 Task: On the page apply a layout different first page.
Action: Mouse moved to (167, 71)
Screenshot: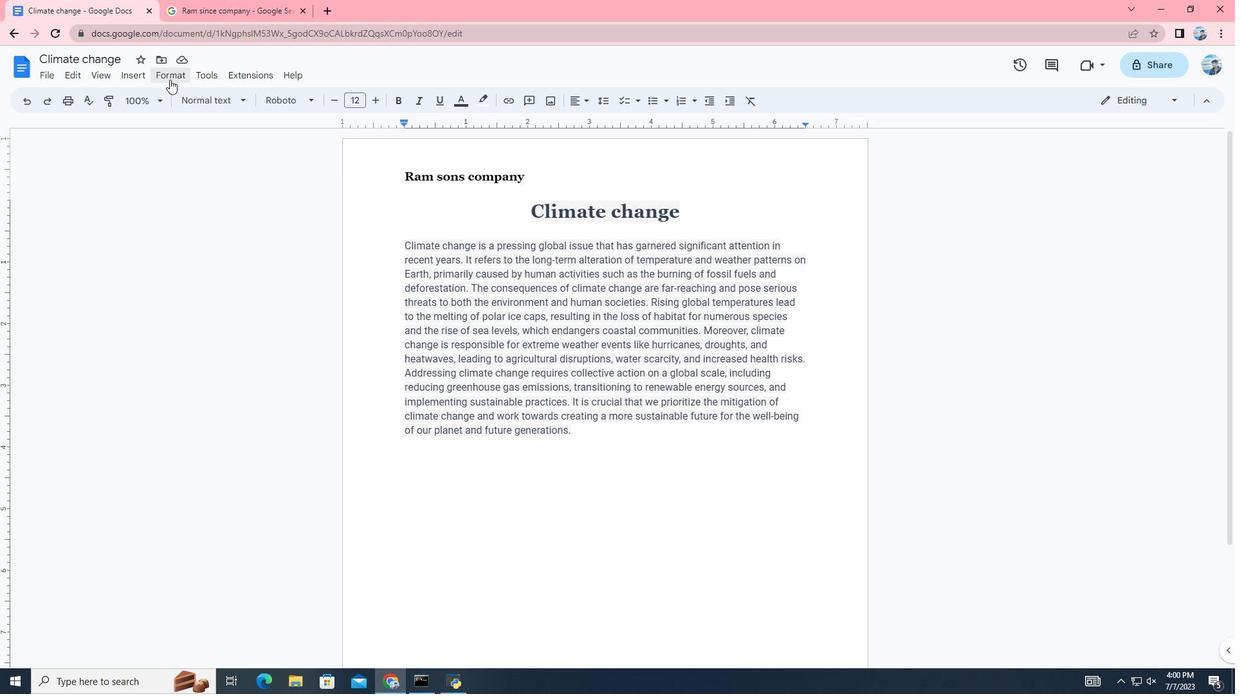 
Action: Mouse pressed left at (167, 71)
Screenshot: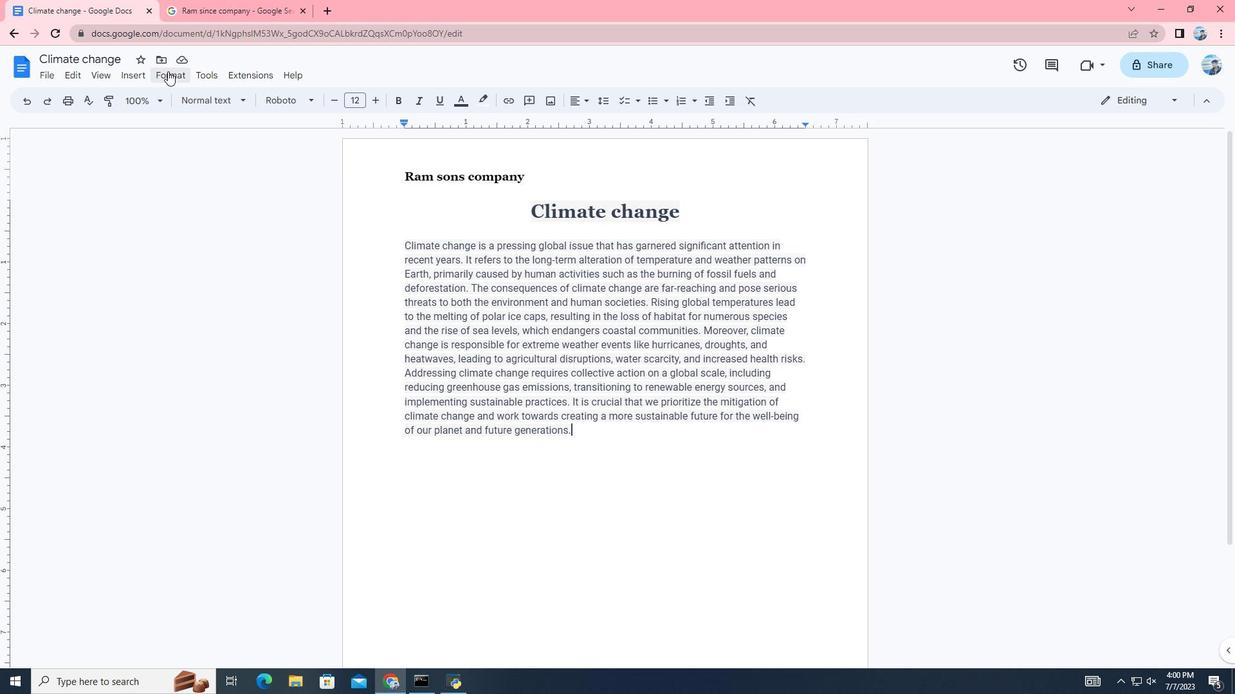 
Action: Mouse moved to (268, 229)
Screenshot: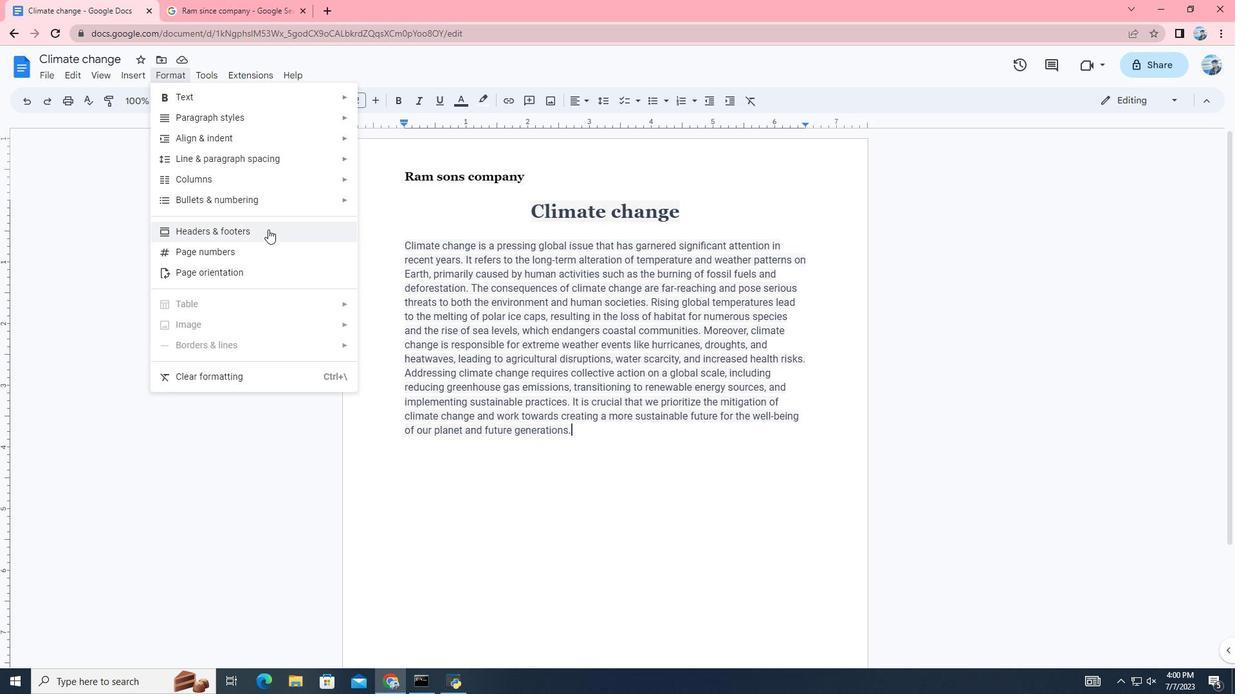
Action: Mouse pressed left at (268, 229)
Screenshot: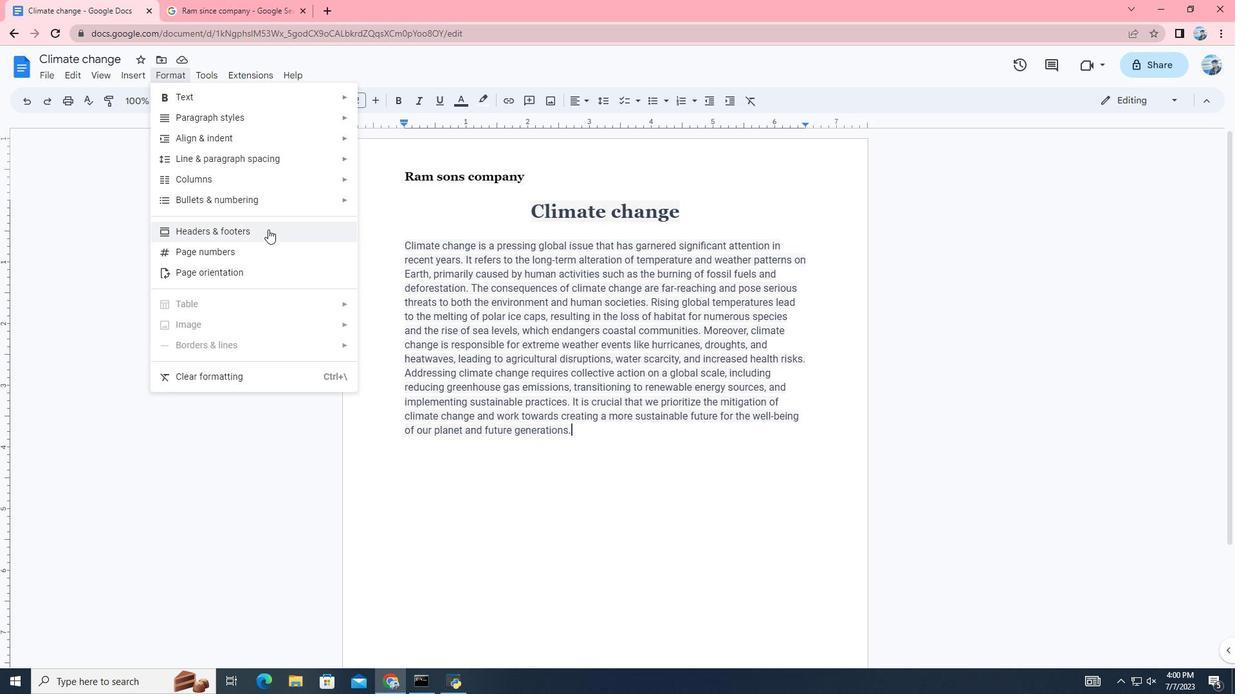 
Action: Mouse moved to (526, 392)
Screenshot: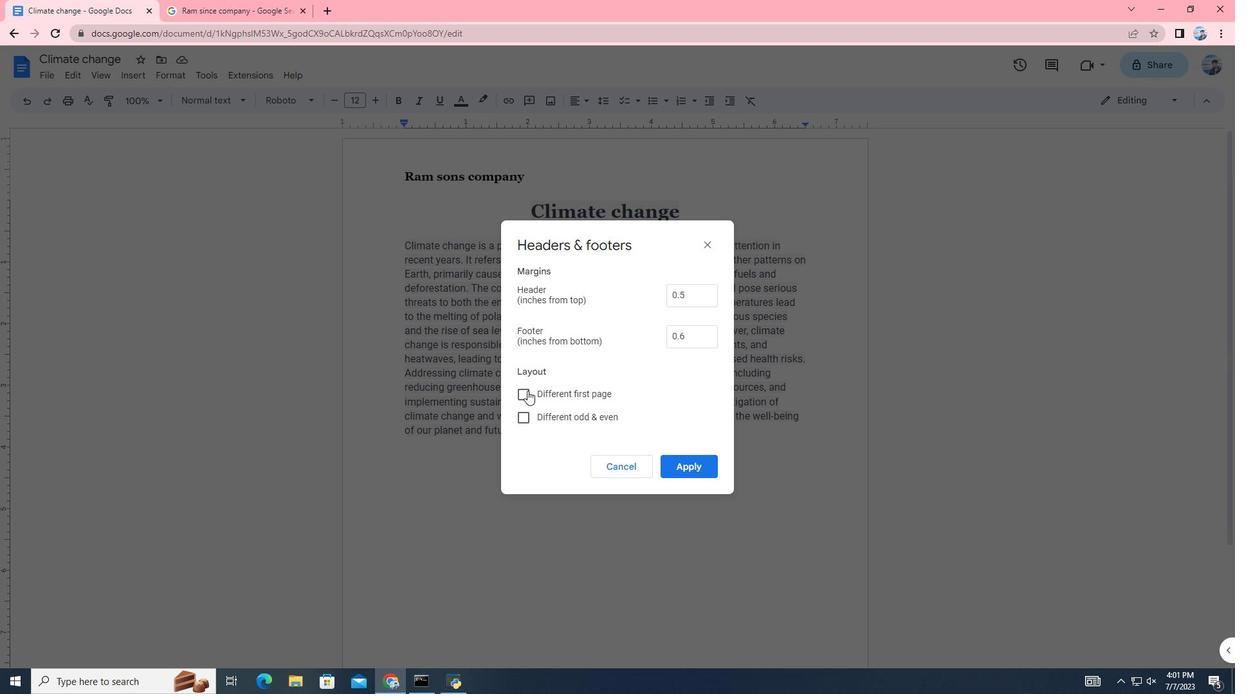 
Action: Mouse pressed left at (526, 392)
Screenshot: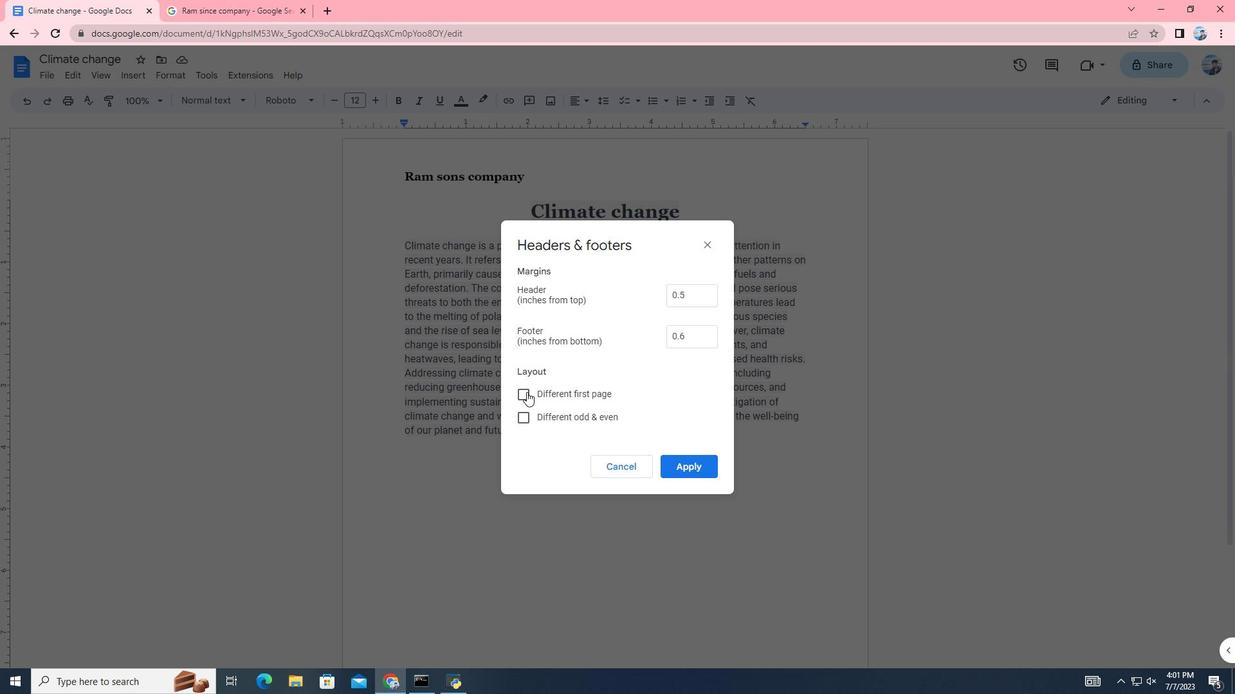 
Action: Mouse moved to (685, 470)
Screenshot: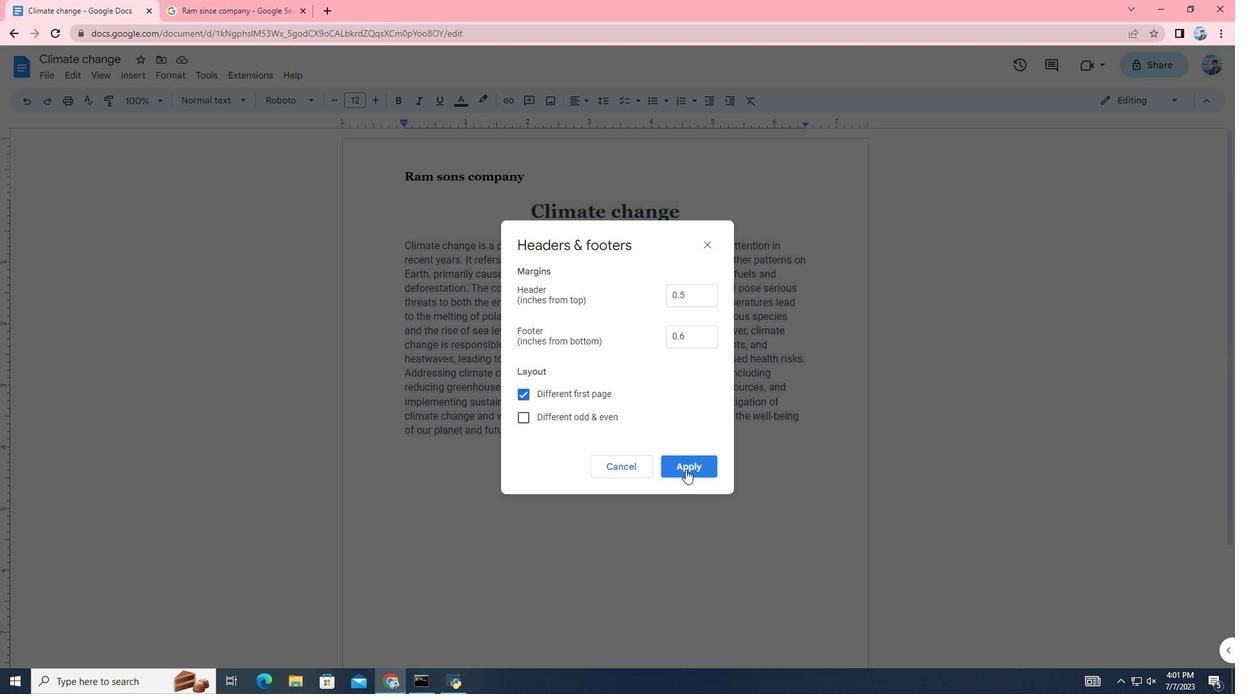 
Action: Mouse pressed left at (685, 470)
Screenshot: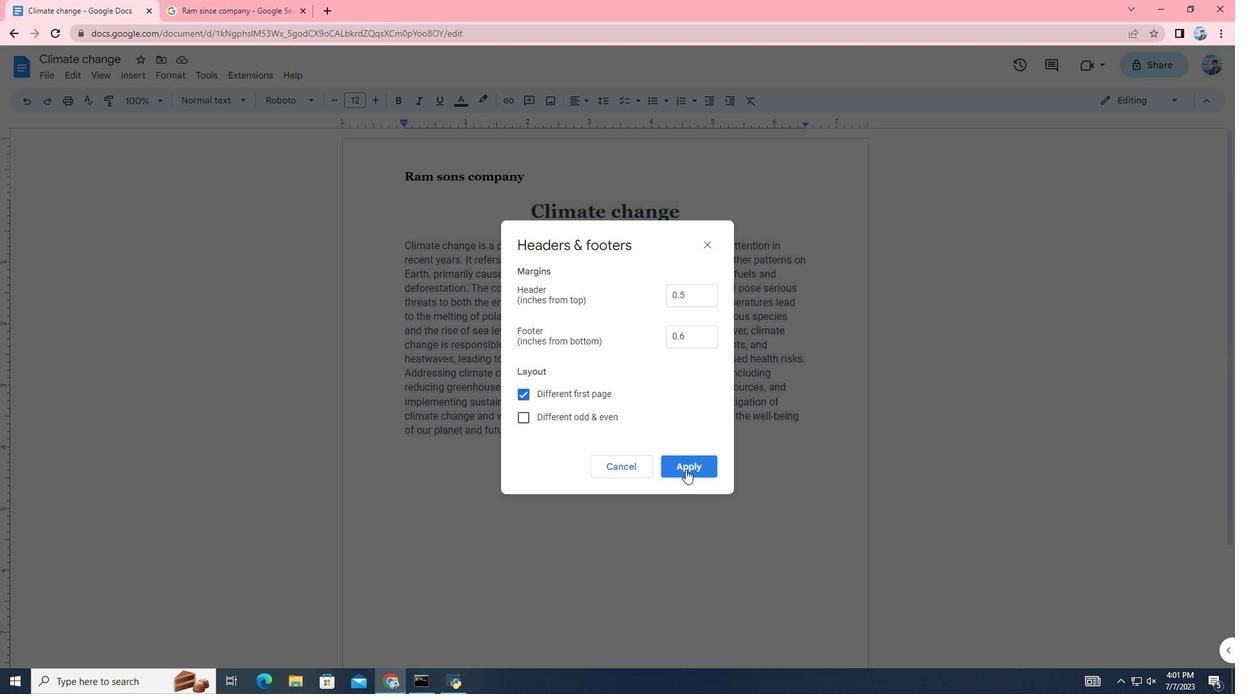 
